Task: For heading Calibri with Bold.  font size for heading24,  'Change the font style of data to'Bell MT.  and font size to 16,  Change the alignment of both headline & data to Align middle & Align Center.  In the sheet  EvaluationSalesByRegion_2023
Action: Mouse moved to (883, 88)
Screenshot: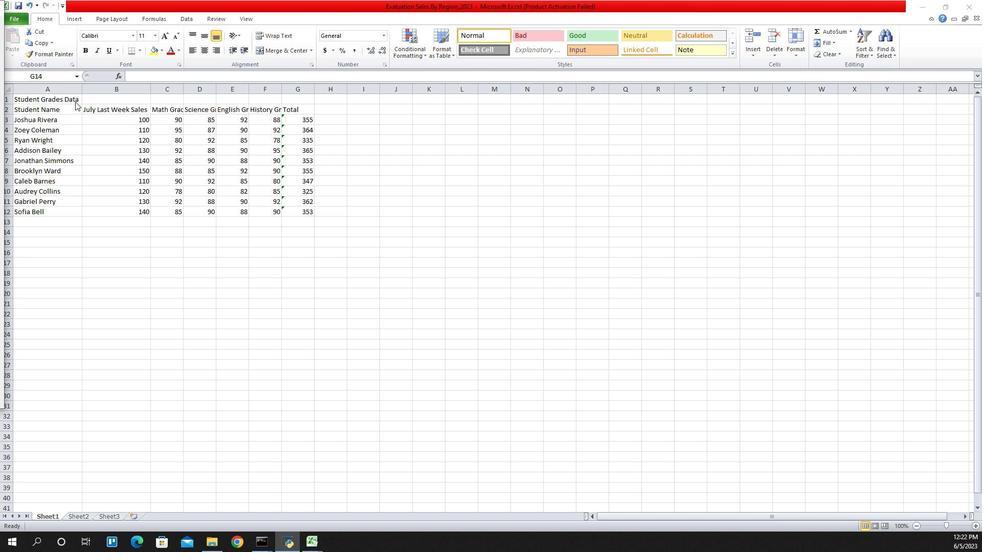 
Action: Mouse pressed left at (883, 88)
Screenshot: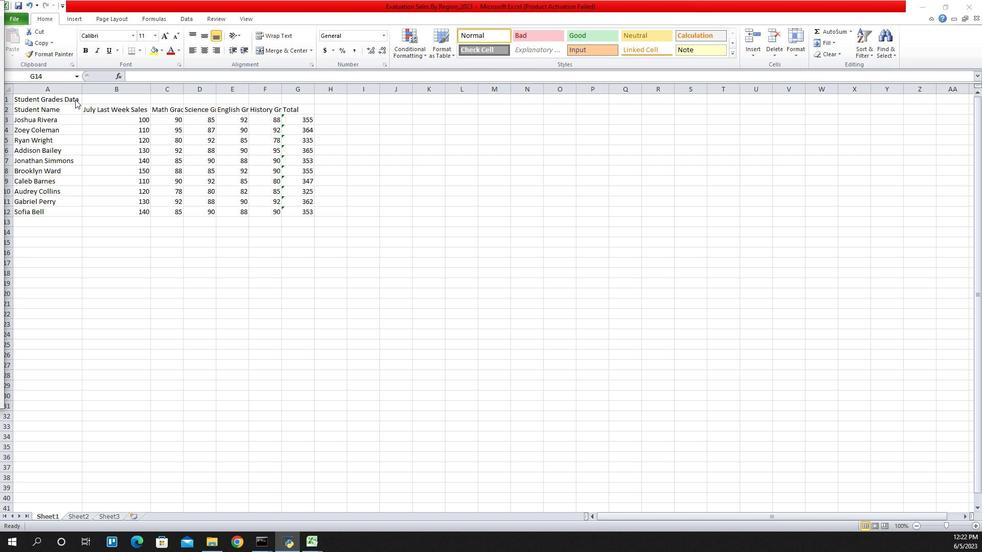 
Action: Mouse moved to (908, 90)
Screenshot: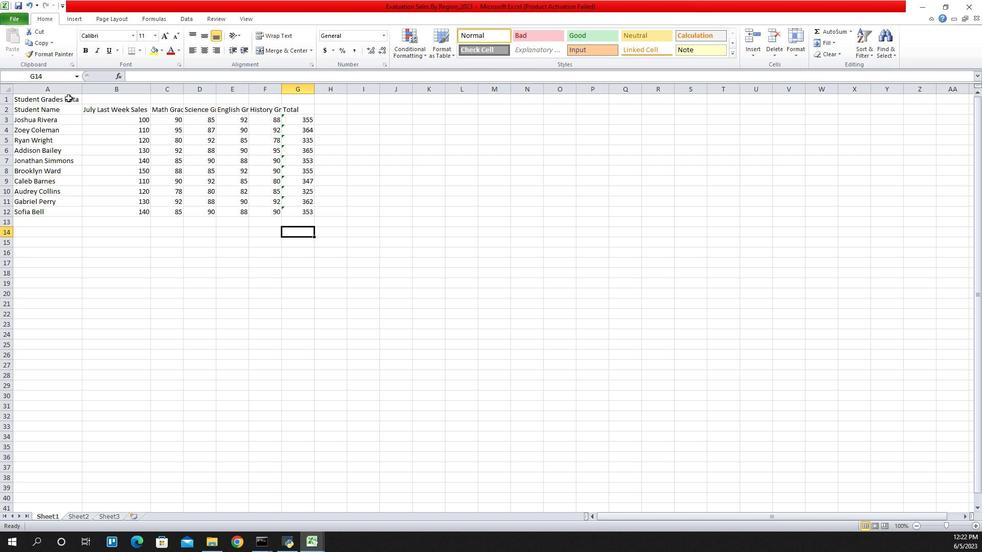 
Action: Mouse pressed left at (908, 90)
Screenshot: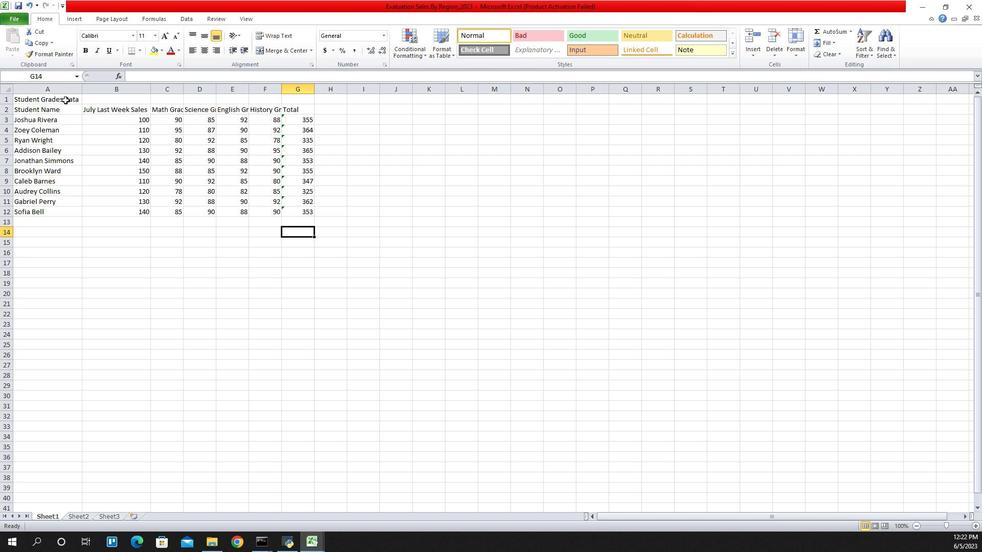 
Action: Mouse moved to (104, 67)
Screenshot: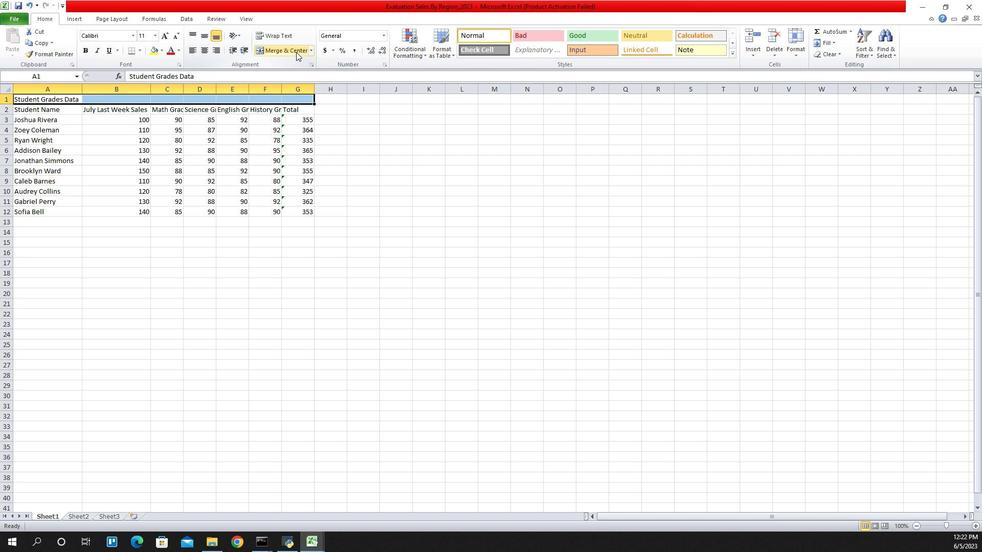 
Action: Mouse pressed left at (104, 67)
Screenshot: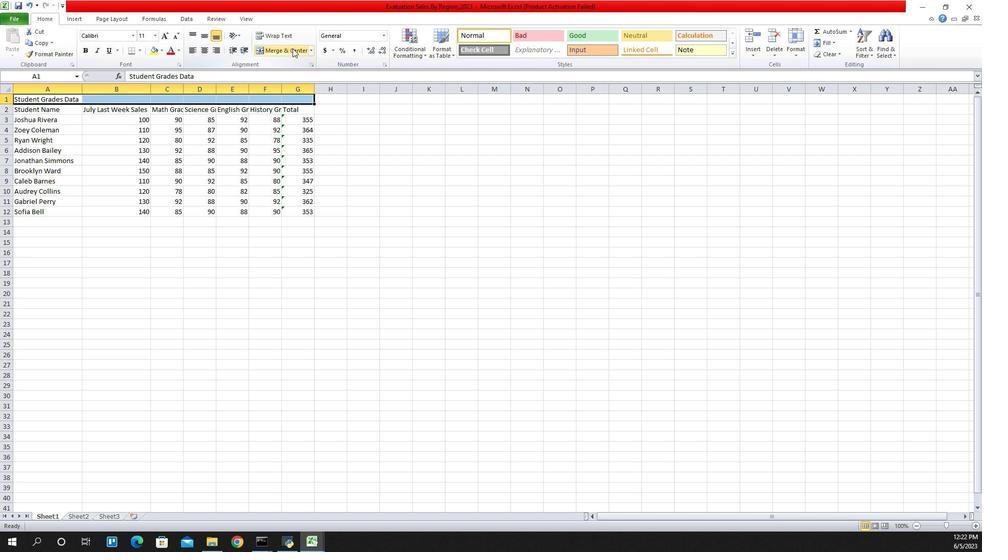 
Action: Mouse moved to (714, 62)
Screenshot: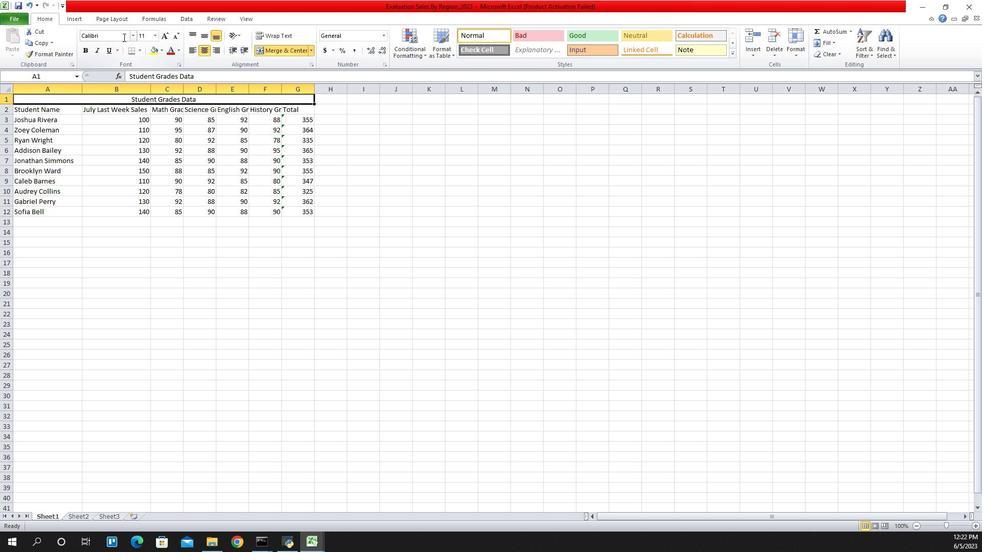 
Action: Mouse pressed left at (714, 62)
Screenshot: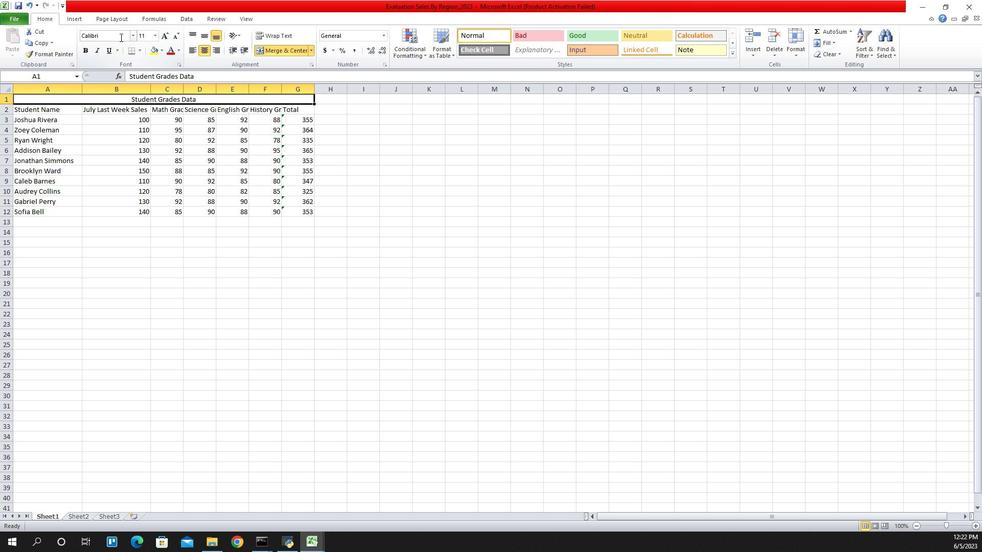 
Action: Mouse moved to (714, 62)
Screenshot: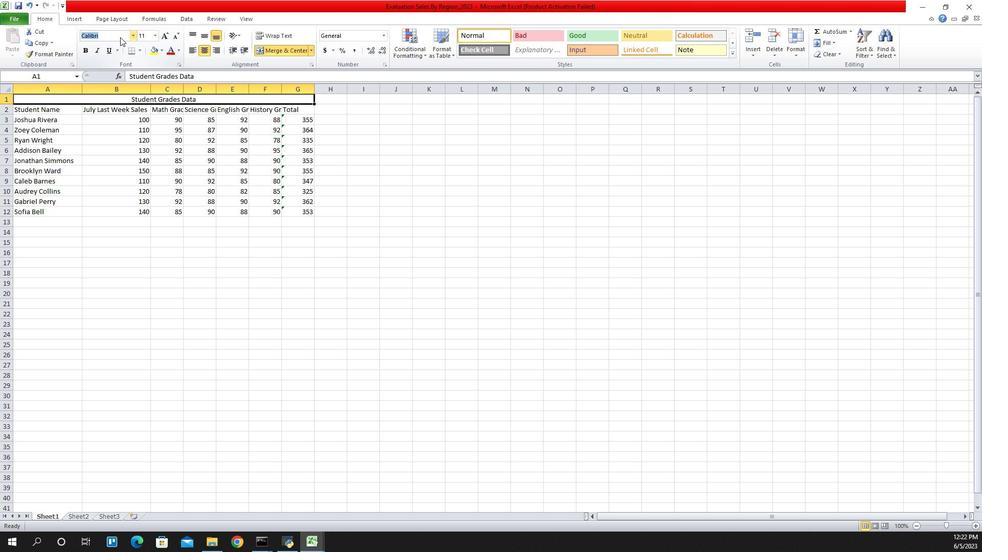 
Action: Key pressed calibri<Key.enter>
Screenshot: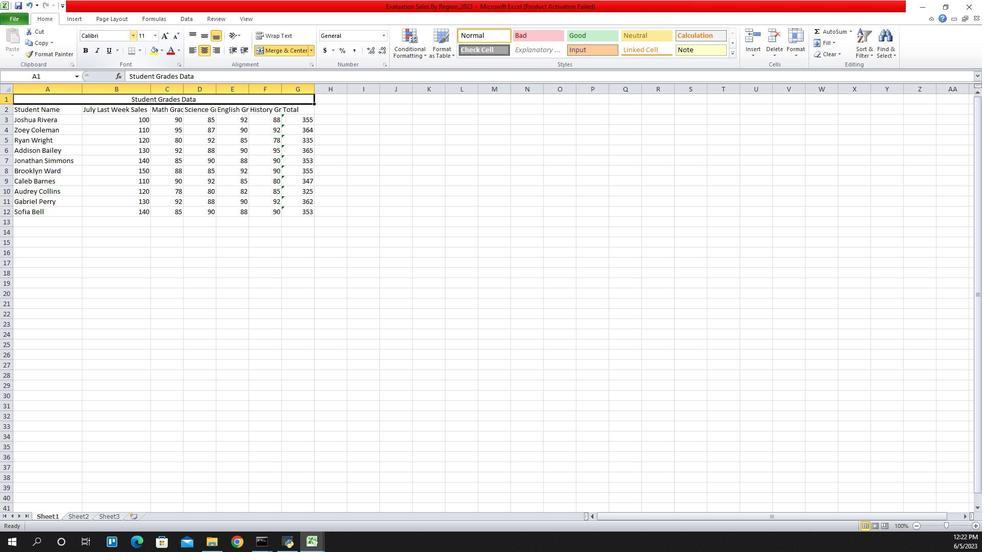 
Action: Mouse moved to (841, 67)
Screenshot: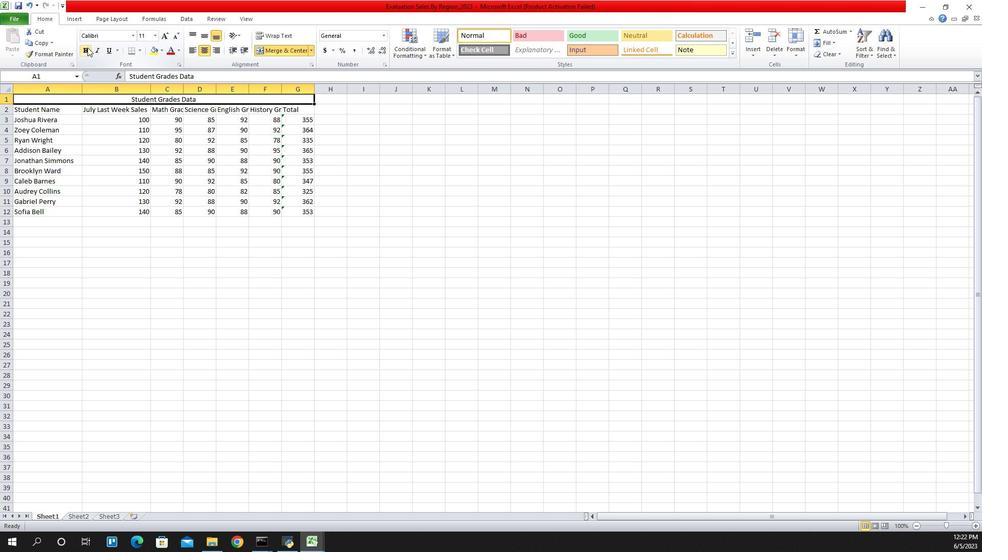 
Action: Mouse pressed left at (841, 67)
Screenshot: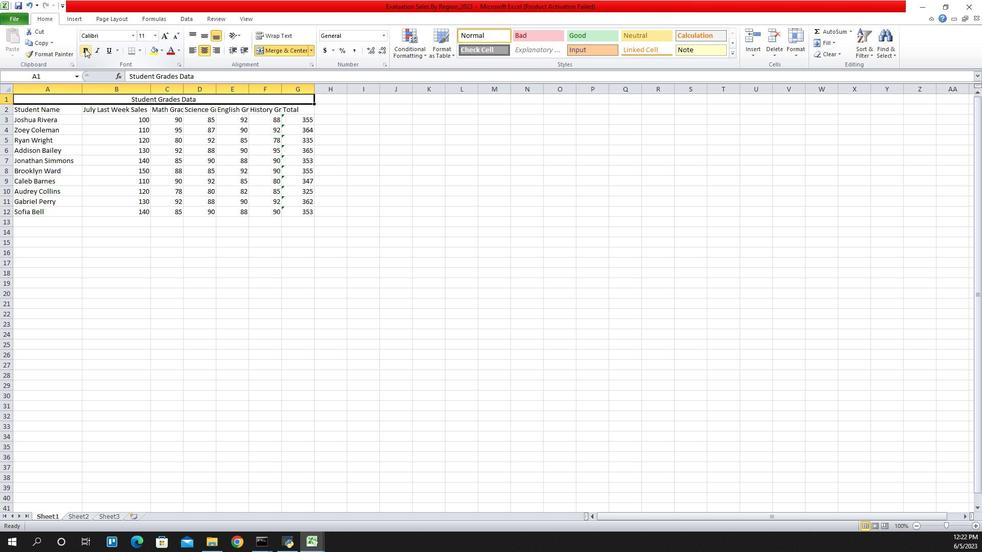 
Action: Mouse moved to (589, 62)
Screenshot: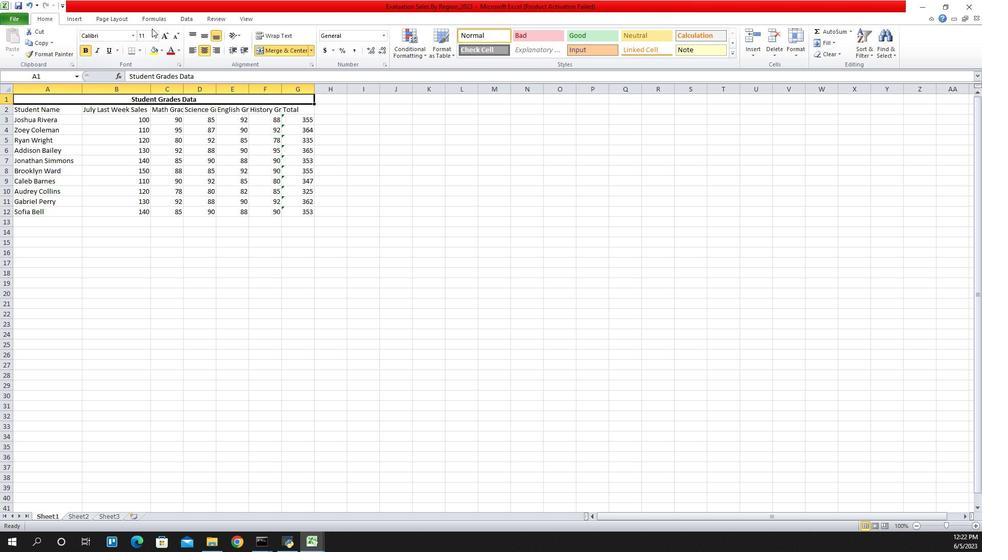 
Action: Mouse pressed left at (589, 62)
Screenshot: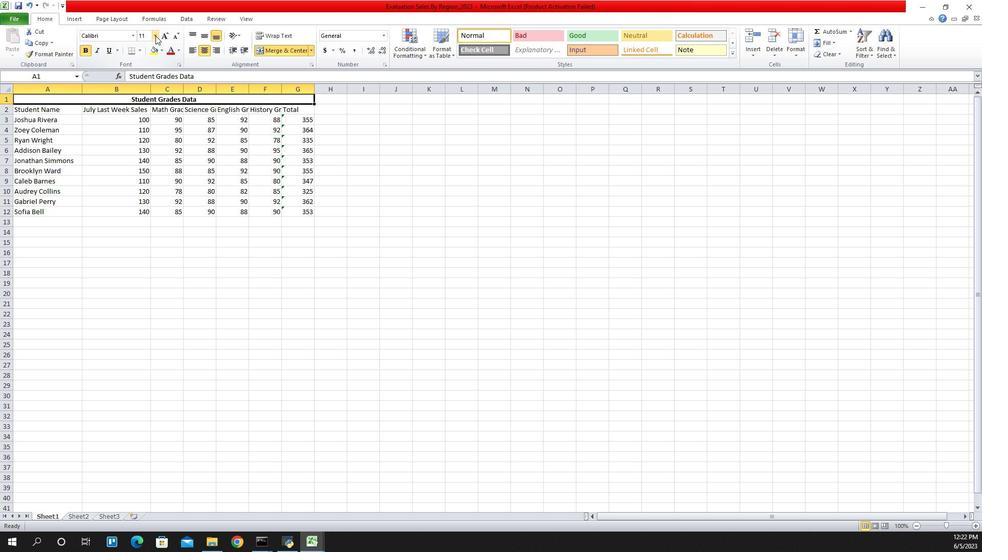 
Action: Mouse moved to (638, 105)
Screenshot: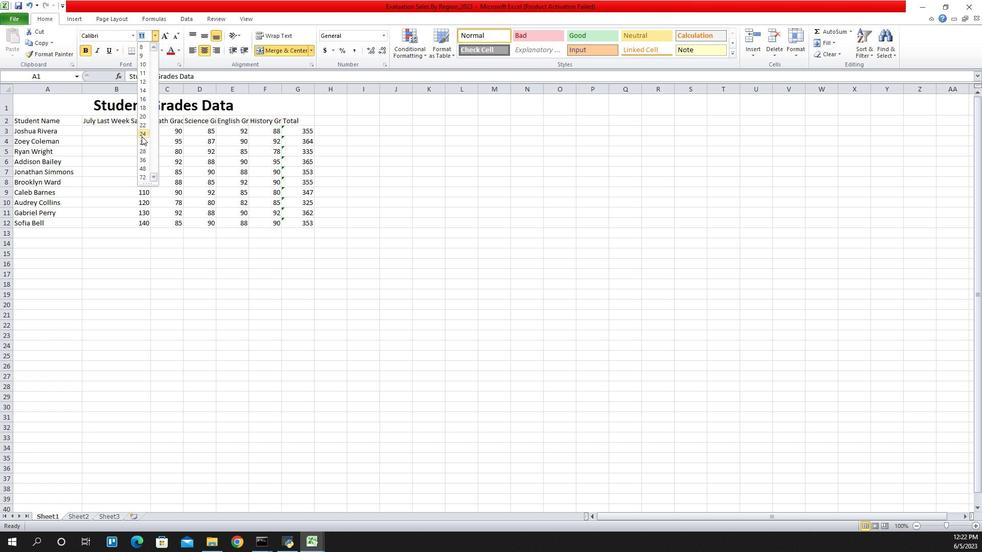 
Action: Mouse pressed left at (638, 105)
Screenshot: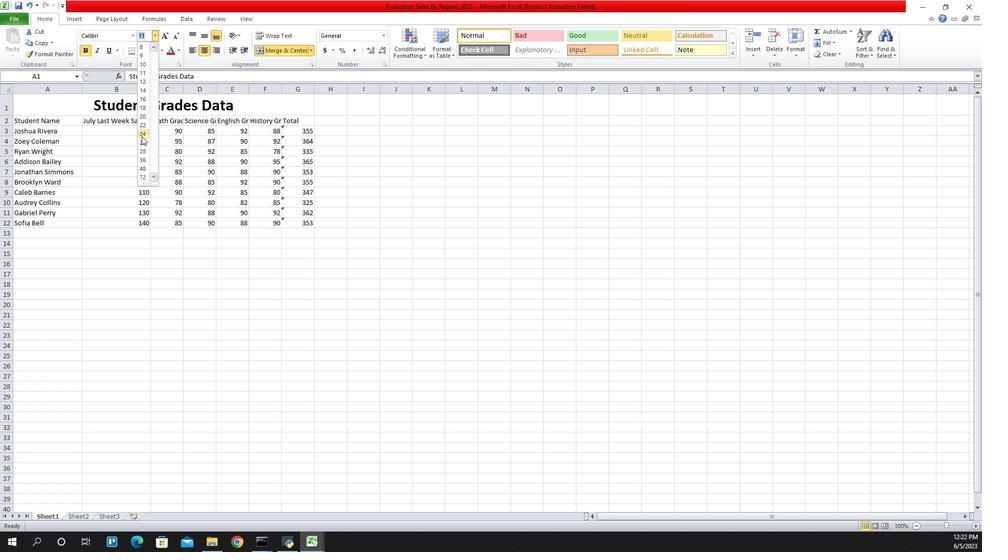 
Action: Mouse moved to (916, 99)
Screenshot: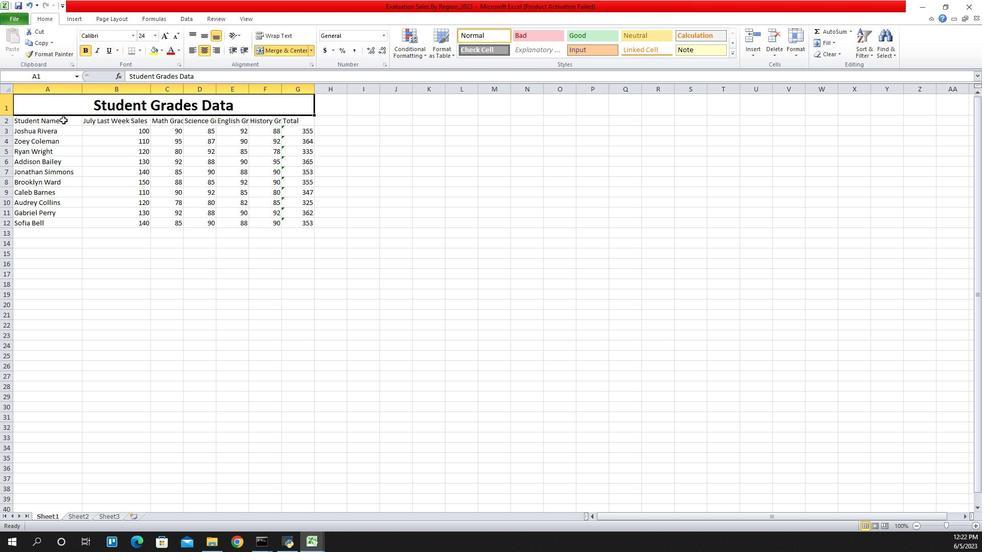 
Action: Mouse pressed left at (916, 99)
Screenshot: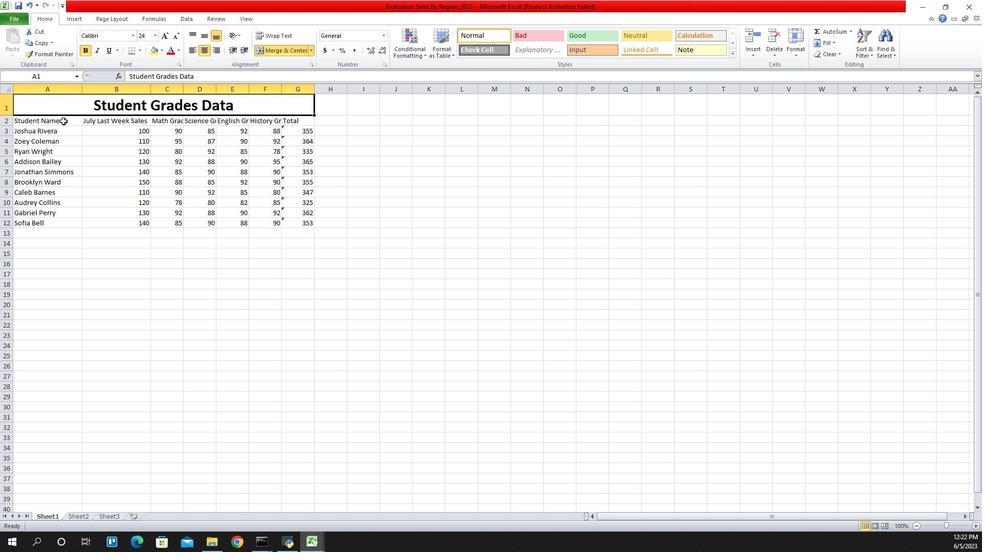 
Action: Mouse moved to (725, 62)
Screenshot: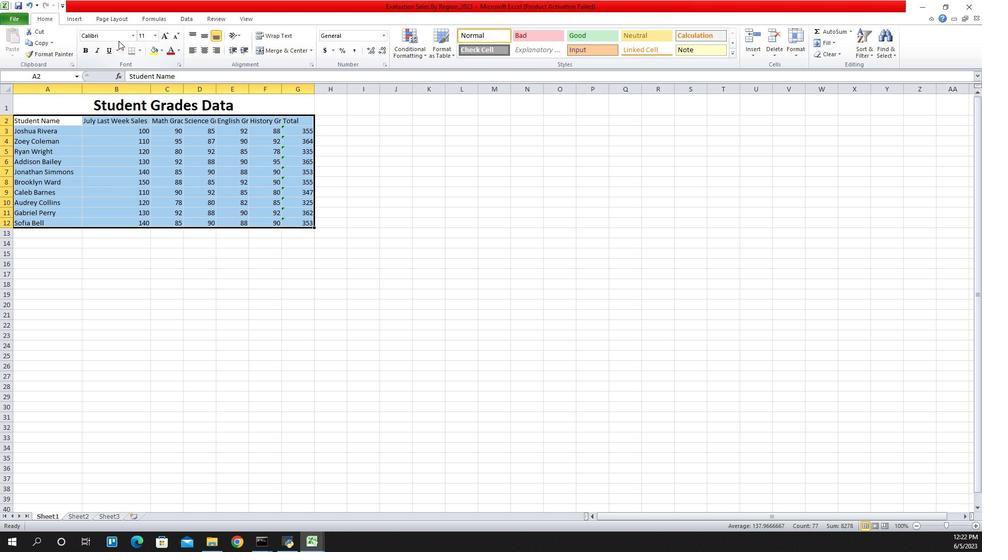
Action: Mouse pressed left at (725, 62)
Screenshot: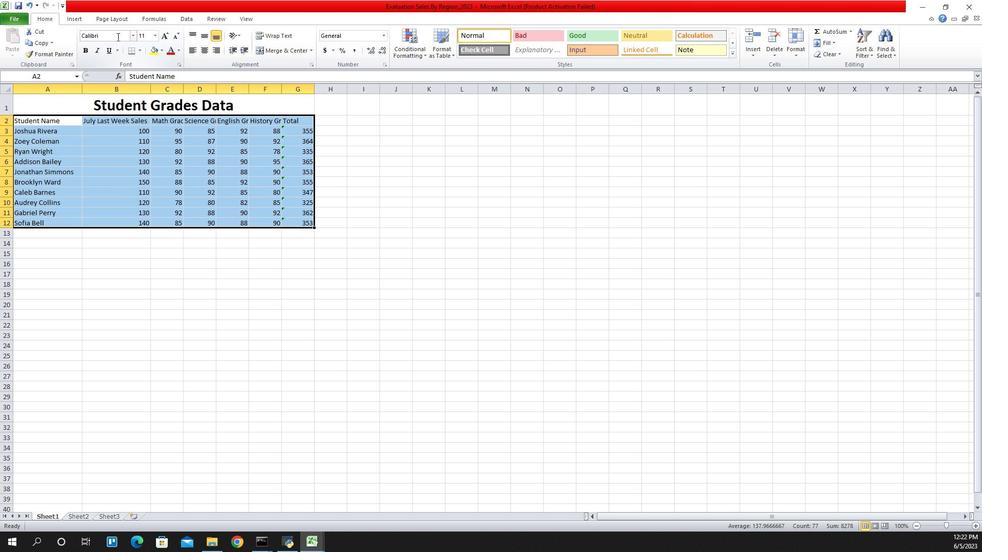 
Action: Mouse moved to (490, 46)
Screenshot: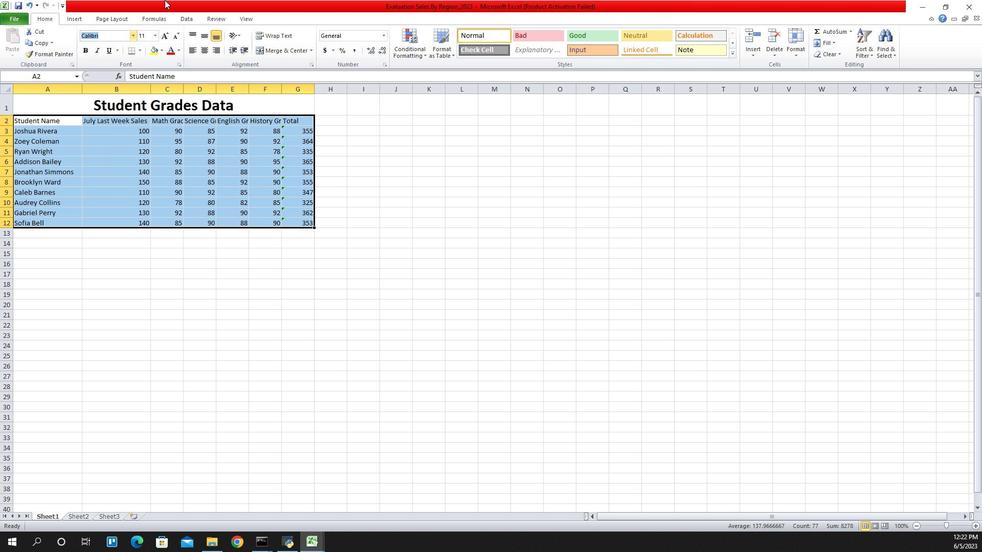 
Action: Key pressed bell<Key.space>mt<Key.enter>
Screenshot: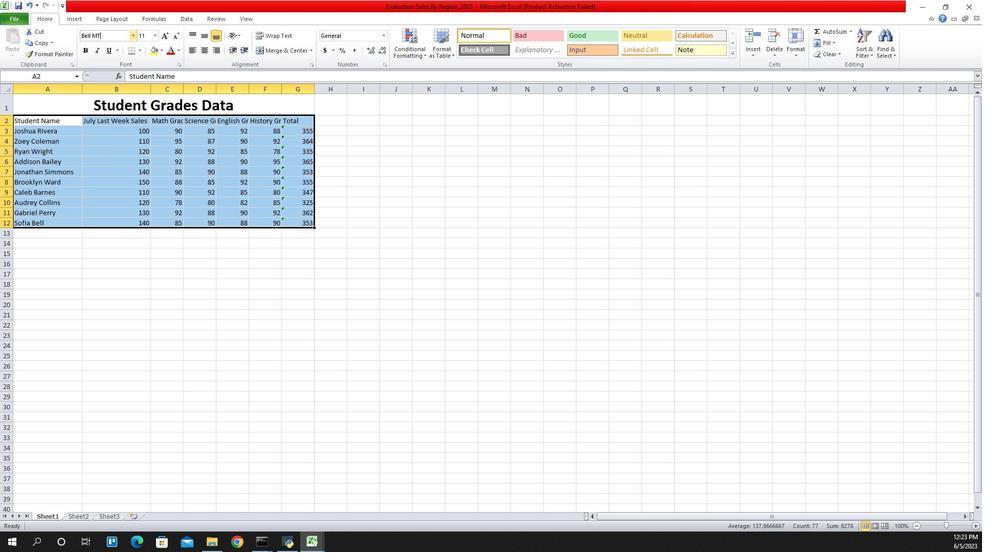 
Action: Mouse moved to (591, 63)
Screenshot: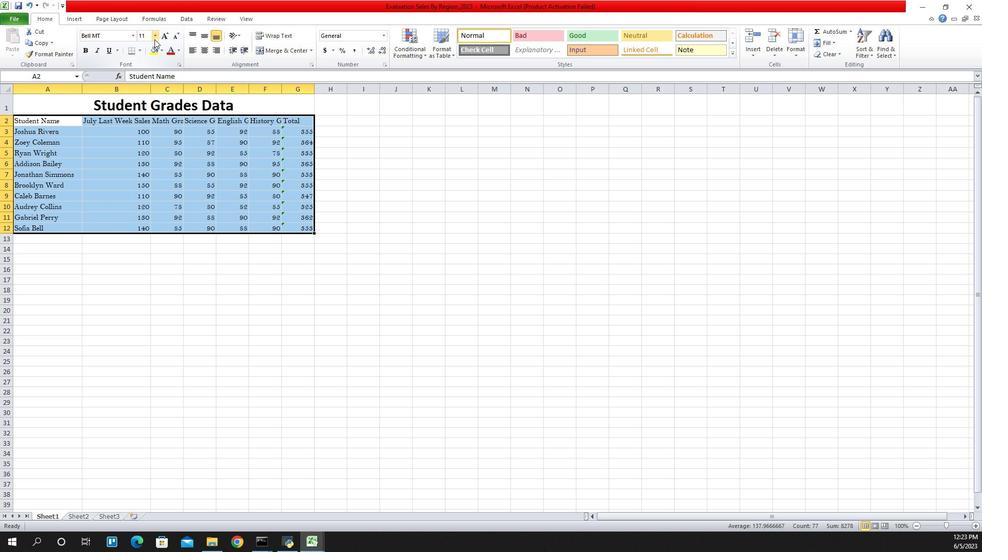 
Action: Mouse pressed left at (591, 63)
Screenshot: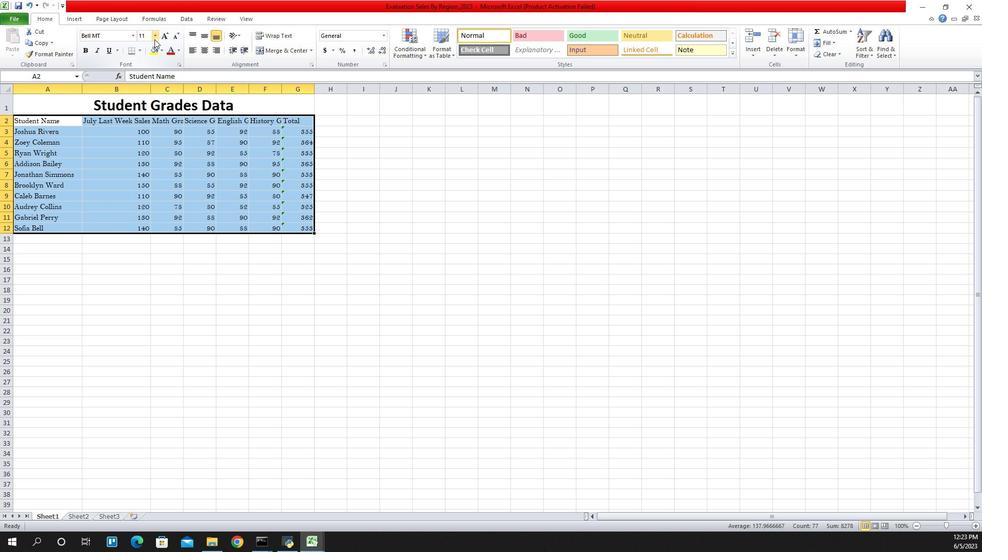 
Action: Mouse moved to (624, 90)
Screenshot: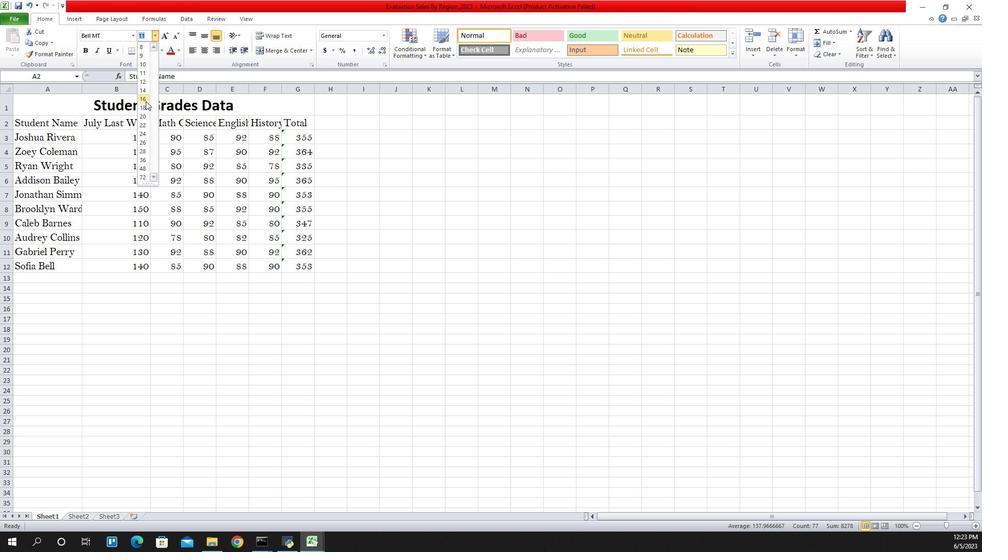 
Action: Mouse pressed left at (624, 90)
Screenshot: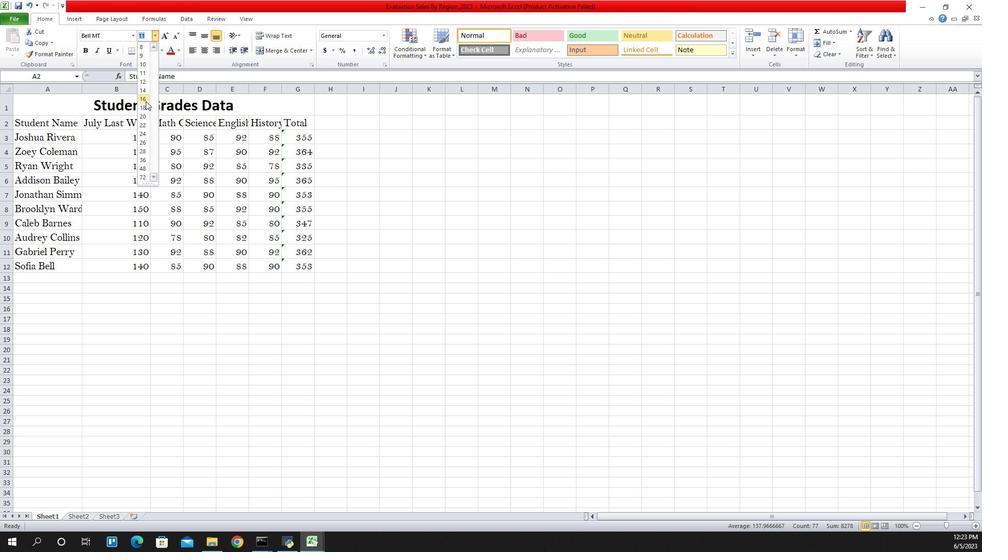
Action: Mouse moved to (537, 94)
Screenshot: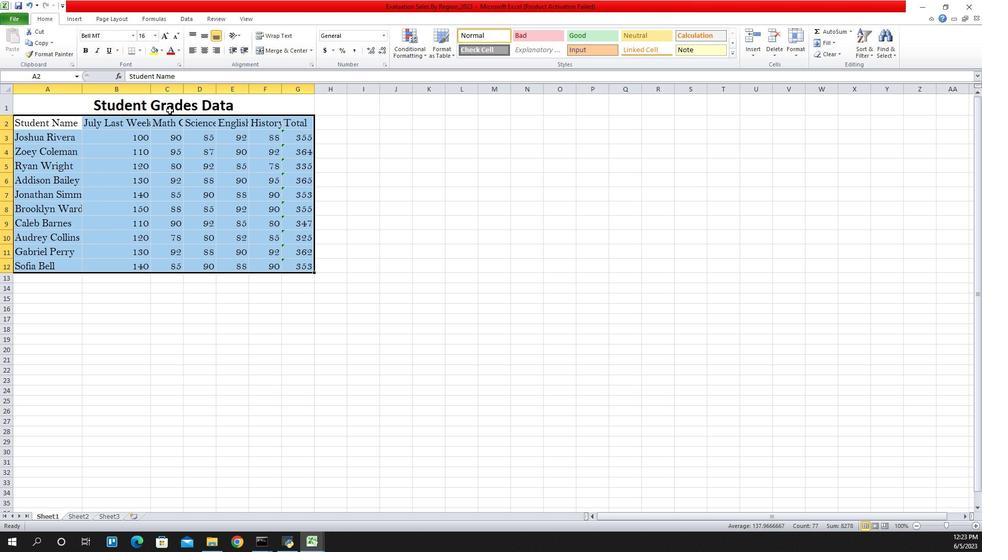 
Action: Mouse pressed left at (537, 94)
Screenshot: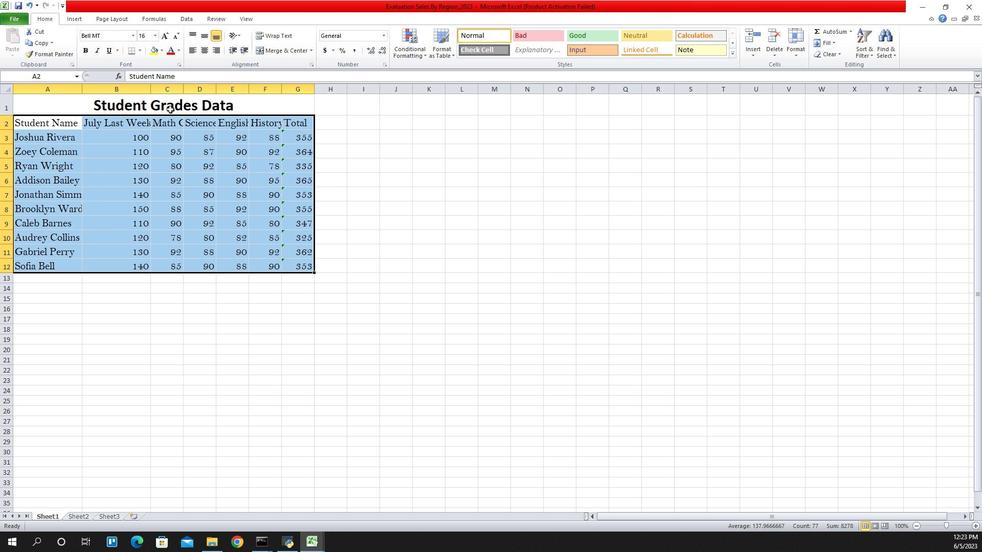 
Action: Mouse moved to (881, 84)
Screenshot: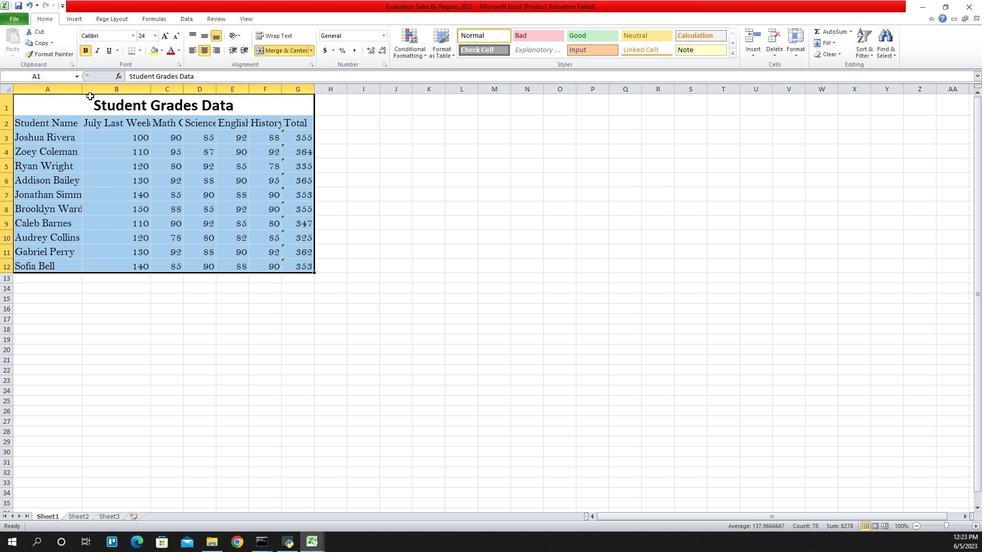 
Action: Mouse pressed left at (881, 84)
Screenshot: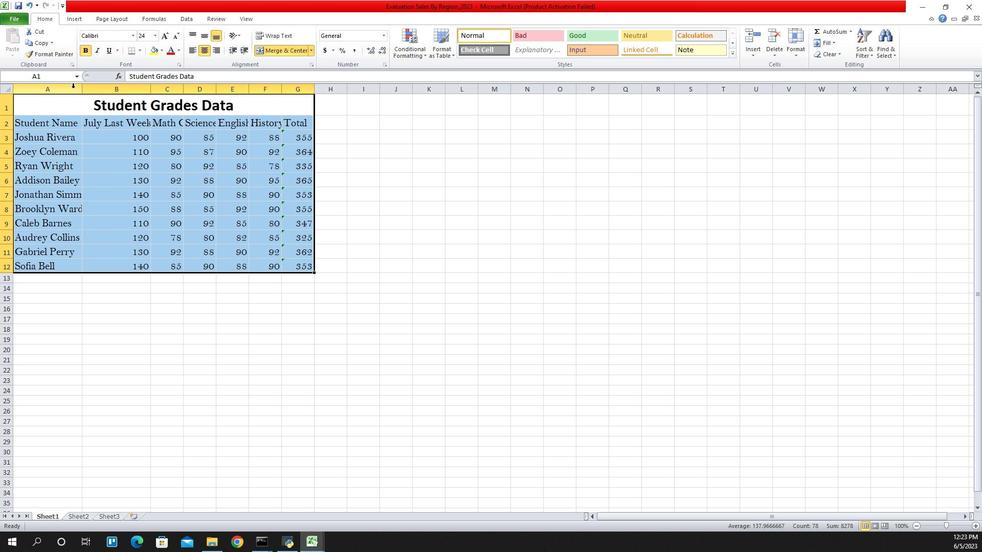
Action: Mouse moved to (147, 85)
Screenshot: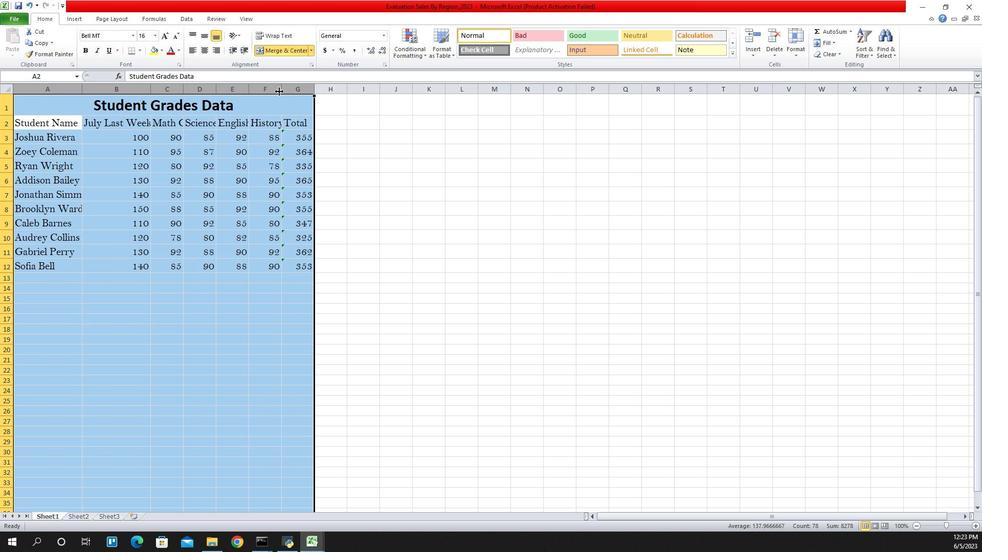 
Action: Mouse pressed left at (147, 85)
Screenshot: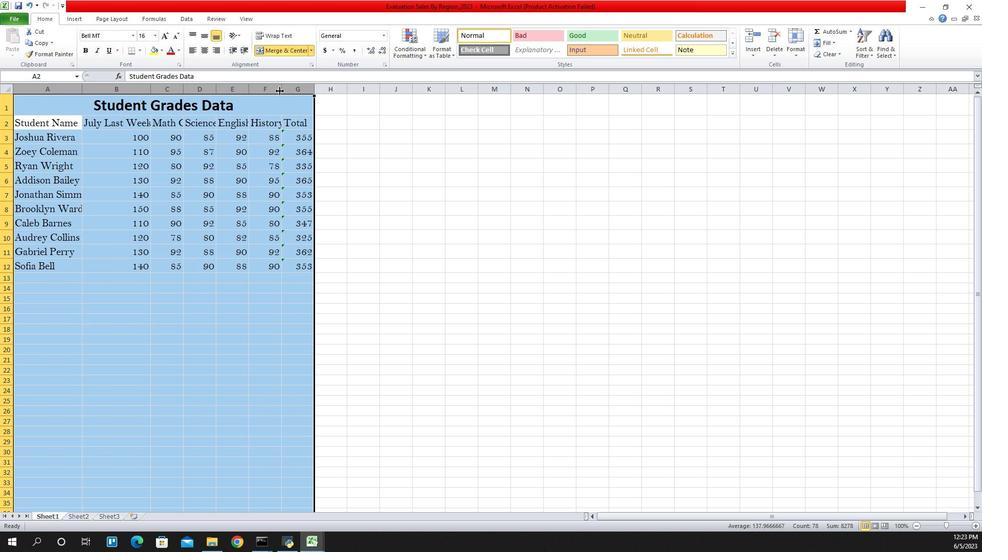 
Action: Mouse pressed left at (147, 85)
Screenshot: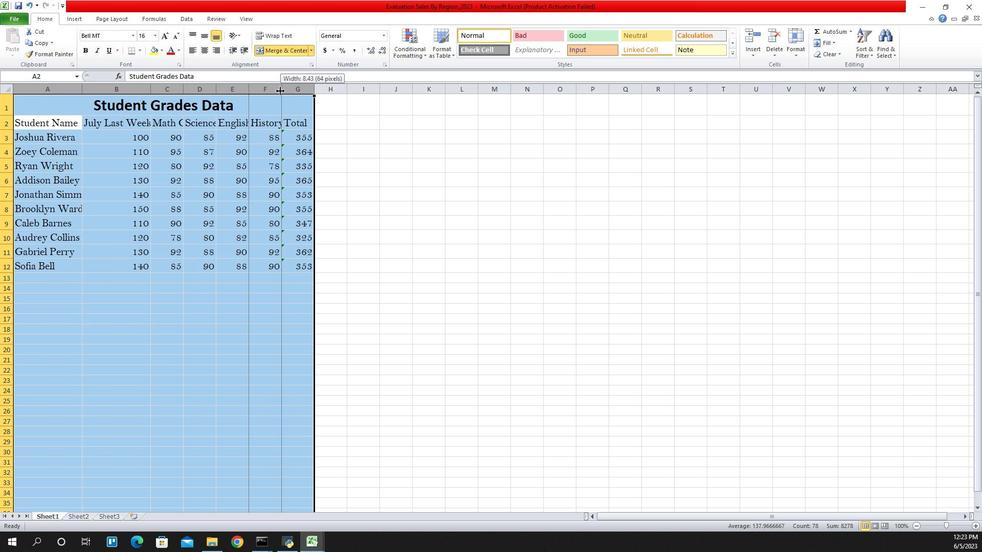 
Action: Mouse moved to (526, 93)
Screenshot: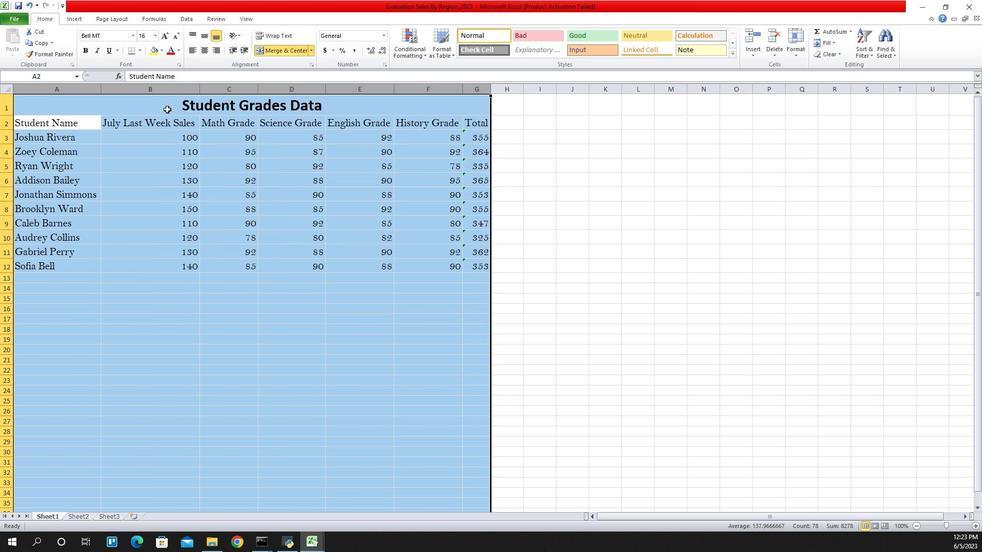 
Action: Mouse pressed left at (526, 93)
Screenshot: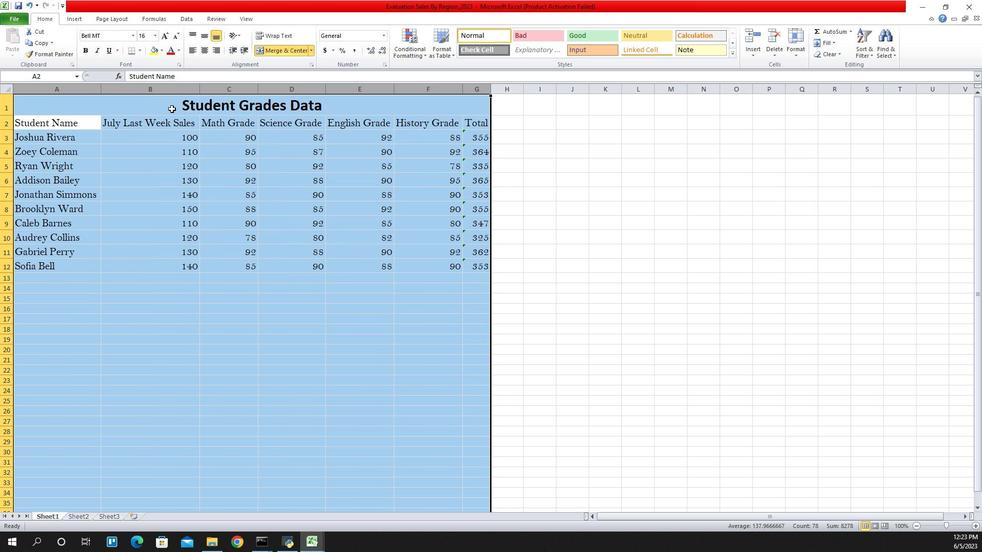 
Action: Mouse moved to (421, 61)
Screenshot: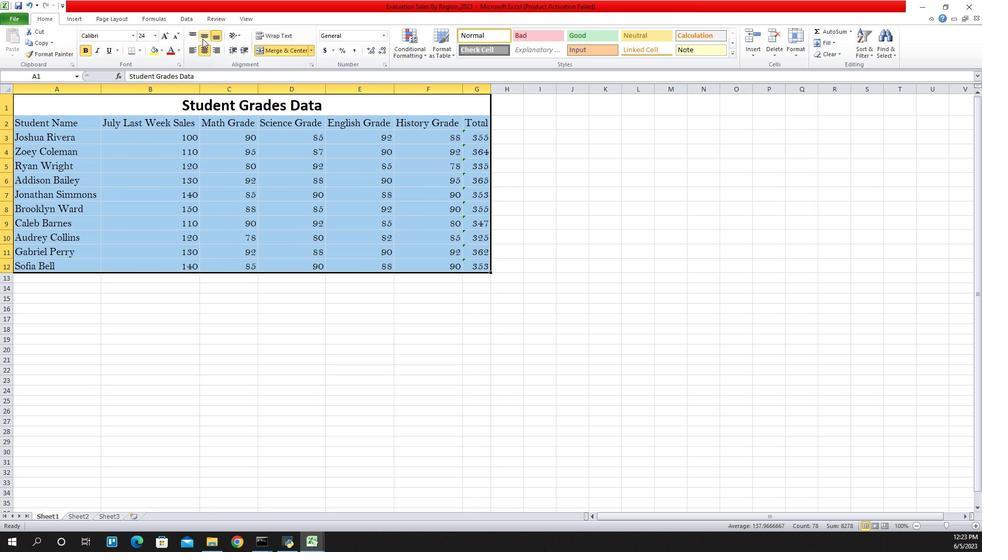 
Action: Mouse pressed left at (421, 61)
Screenshot: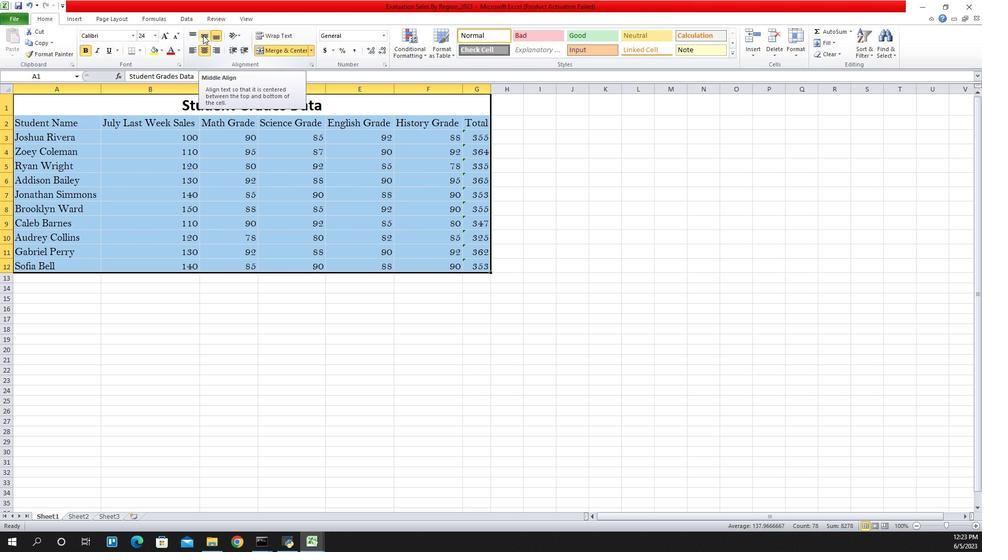 
Action: Mouse moved to (428, 69)
Screenshot: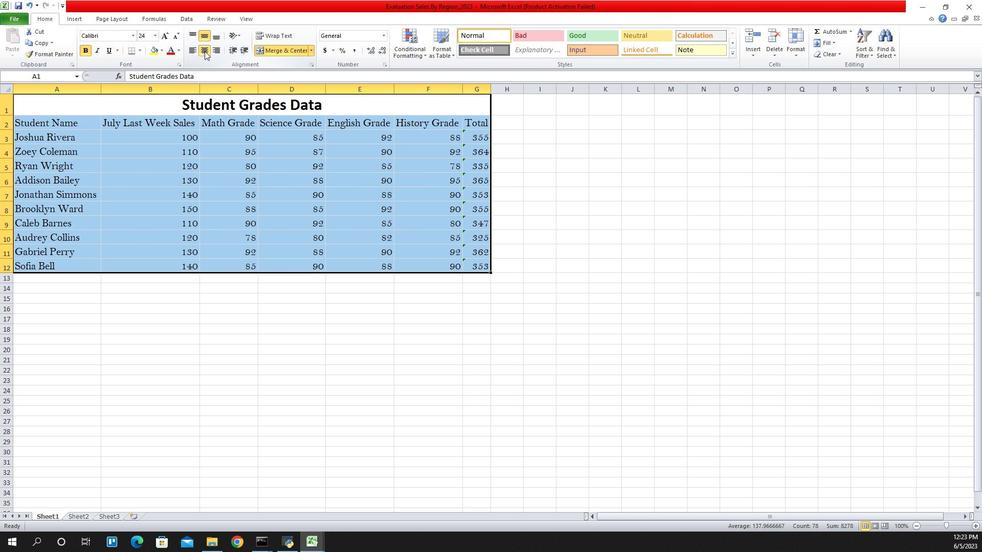 
Action: Mouse pressed left at (428, 69)
Screenshot: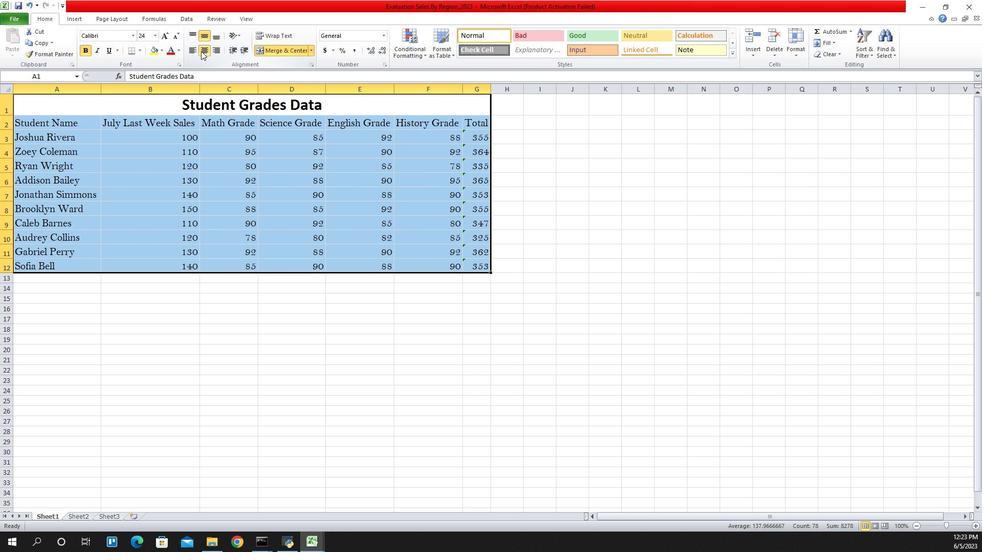 
Action: Mouse moved to (406, 69)
Screenshot: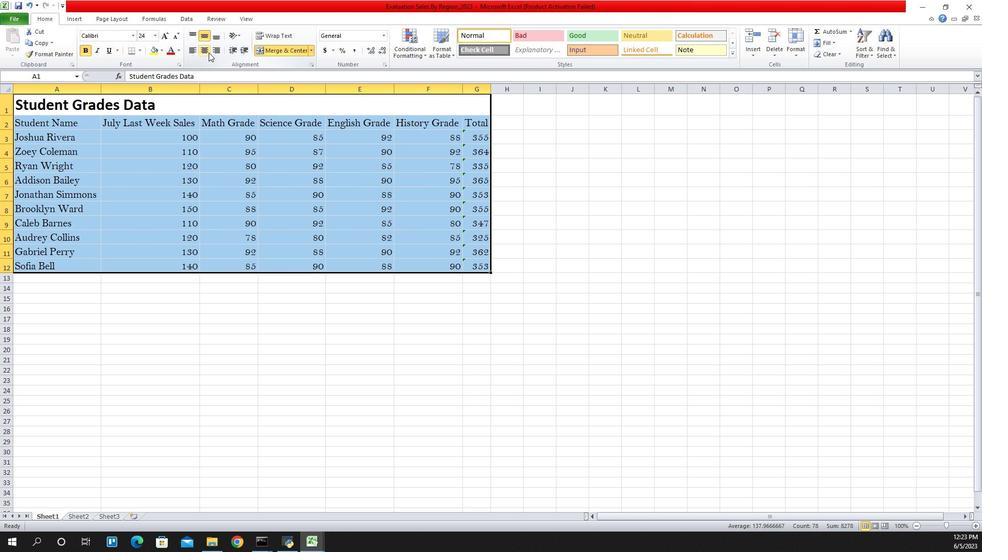 
Action: Mouse pressed left at (406, 69)
Screenshot: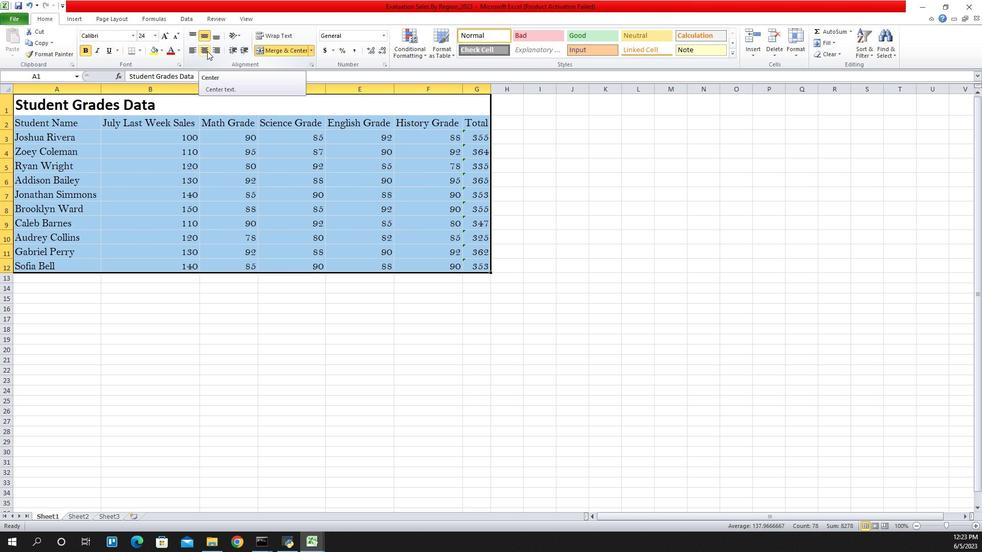 
Action: Mouse moved to (31, 163)
Screenshot: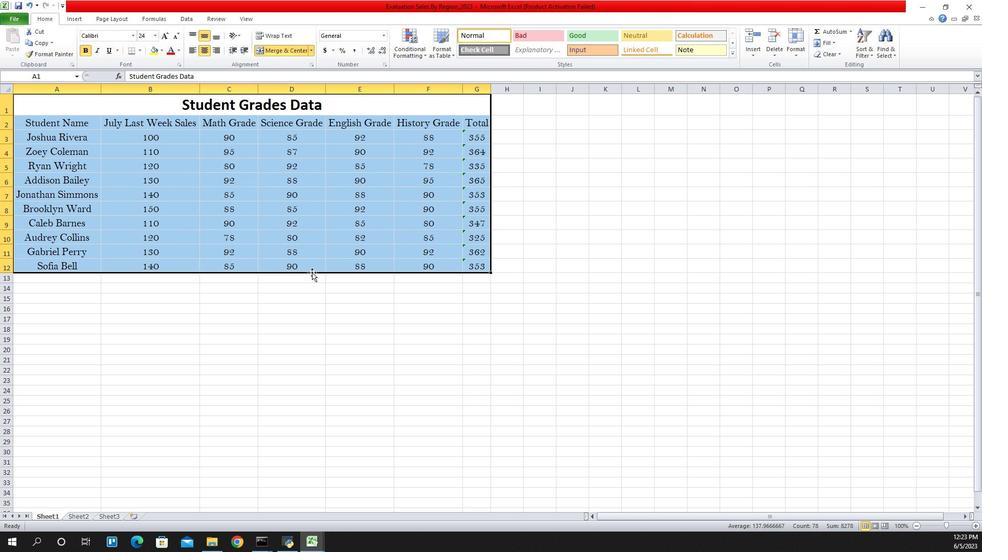 
Action: Mouse pressed left at (31, 163)
Screenshot: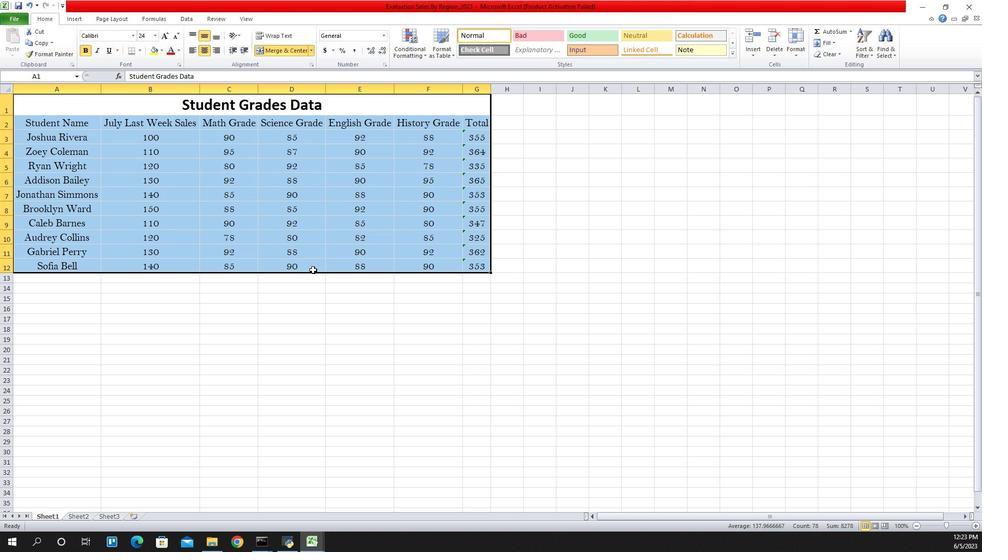 
Action: Mouse moved to (33, 163)
Screenshot: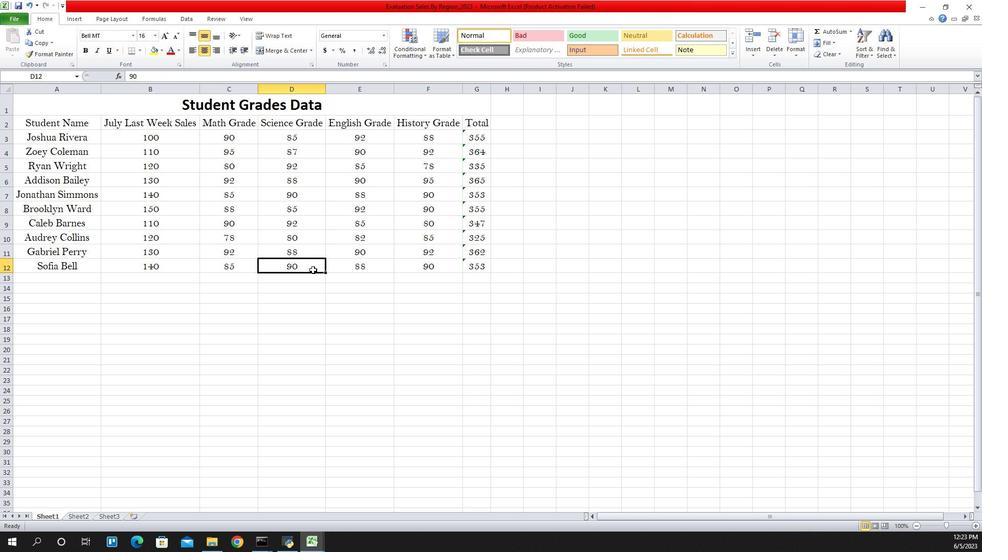 
Action: Key pressed ctrl+S<'\x13'>
Screenshot: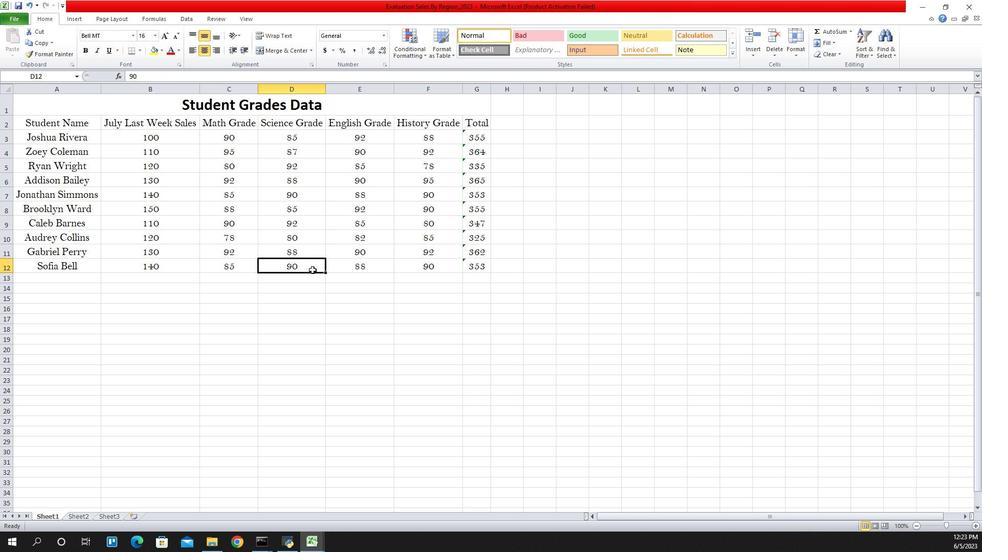 
